 Task: Add Description DS0004 to Card Card0004 in Board Board0001 in Development in Trello
Action: Mouse moved to (534, 19)
Screenshot: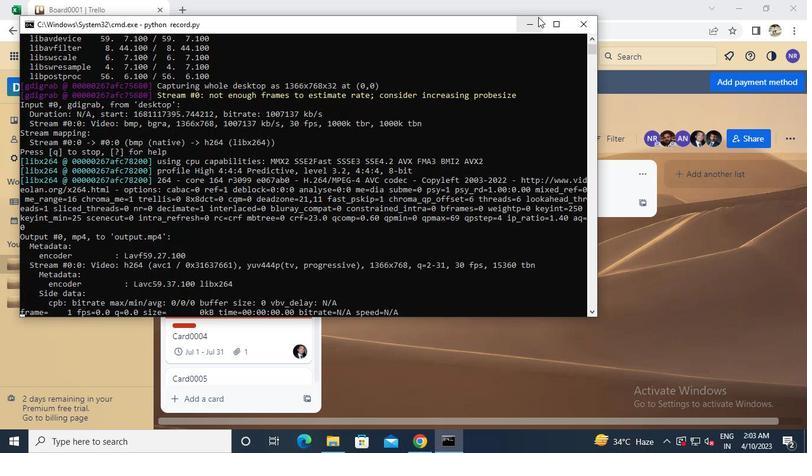 
Action: Mouse pressed left at (534, 19)
Screenshot: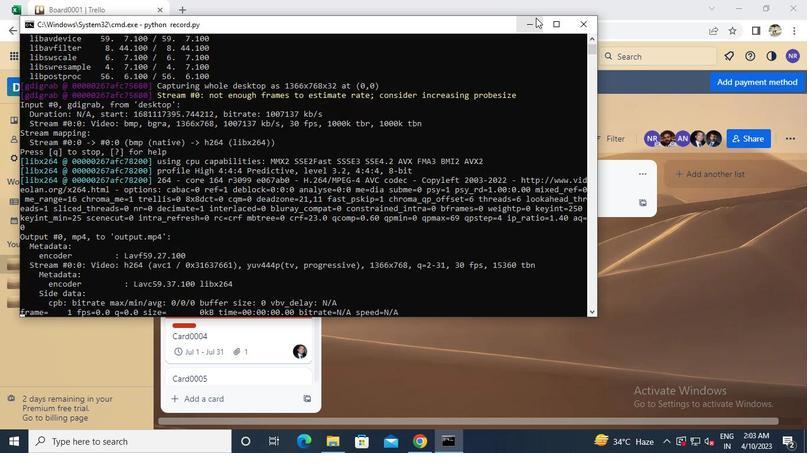 
Action: Mouse moved to (222, 333)
Screenshot: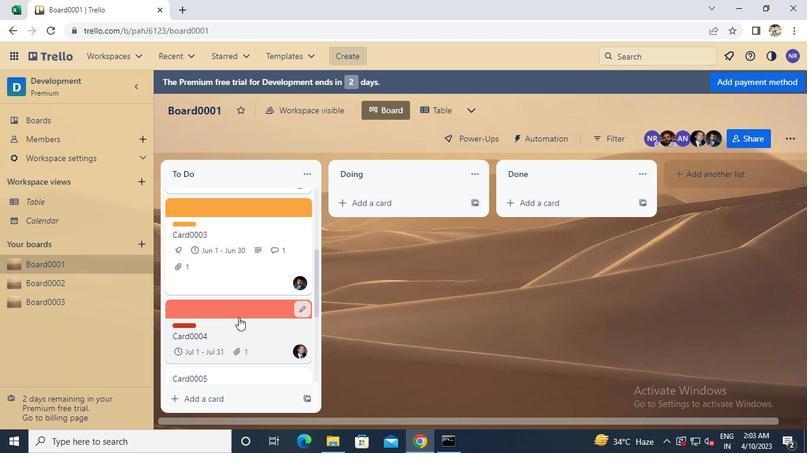
Action: Mouse pressed left at (222, 333)
Screenshot: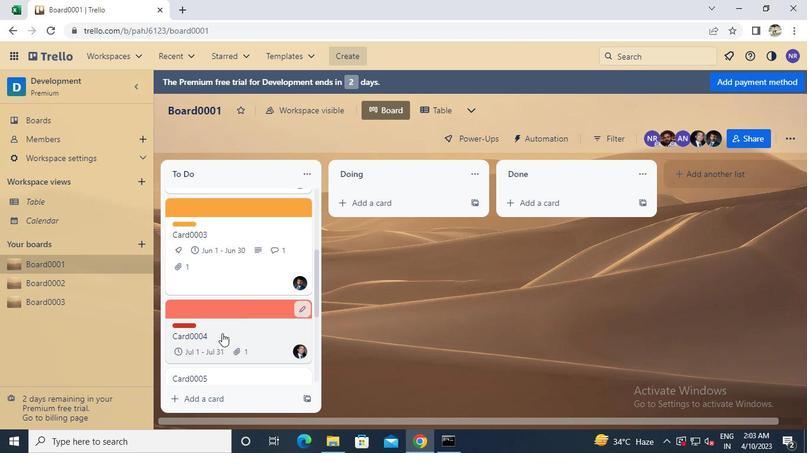 
Action: Mouse pressed left at (222, 333)
Screenshot: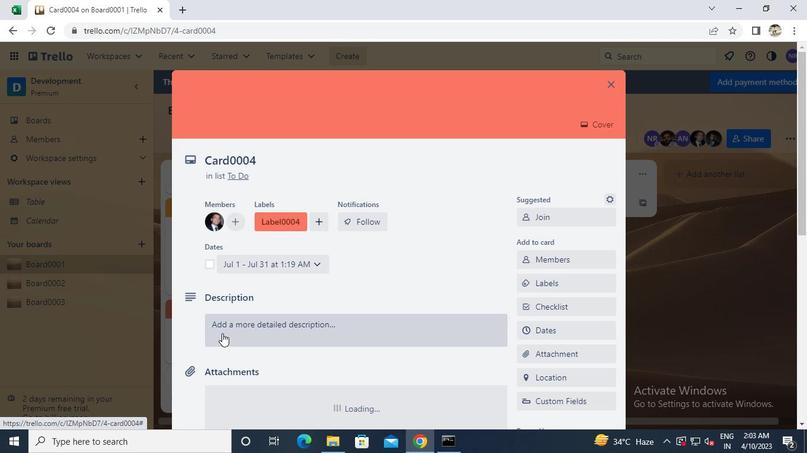 
Action: Keyboard Key.caps_lock
Screenshot: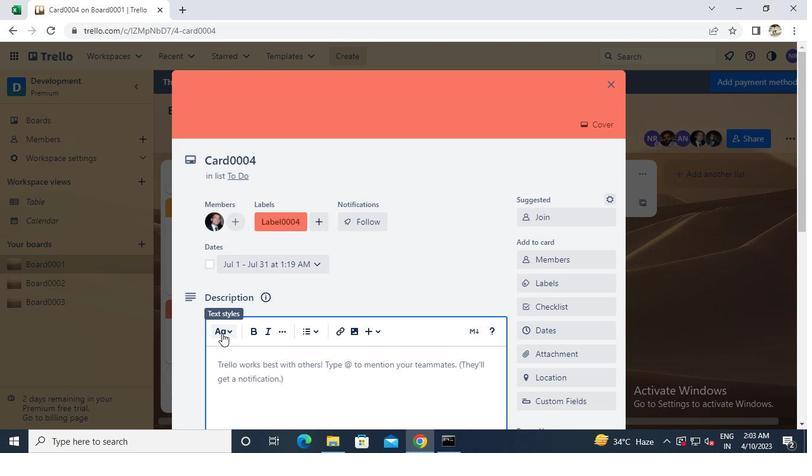 
Action: Keyboard d
Screenshot: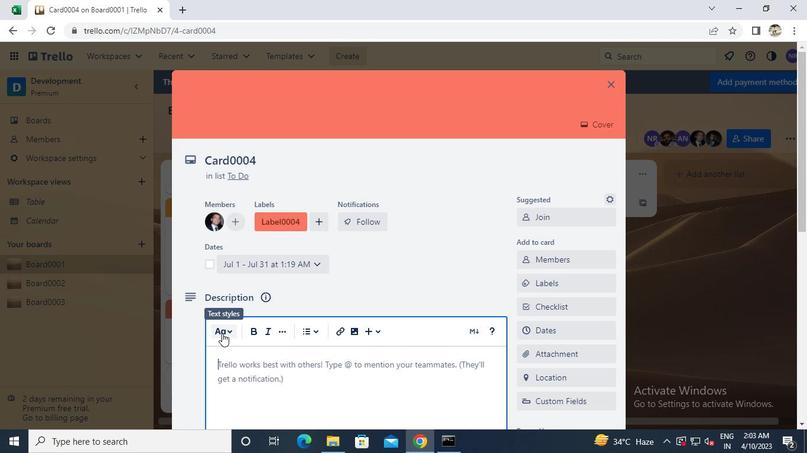 
Action: Keyboard s
Screenshot: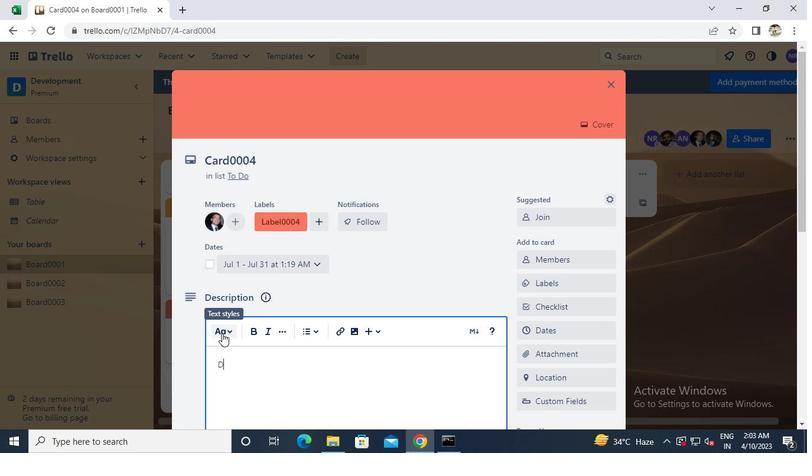 
Action: Keyboard 0
Screenshot: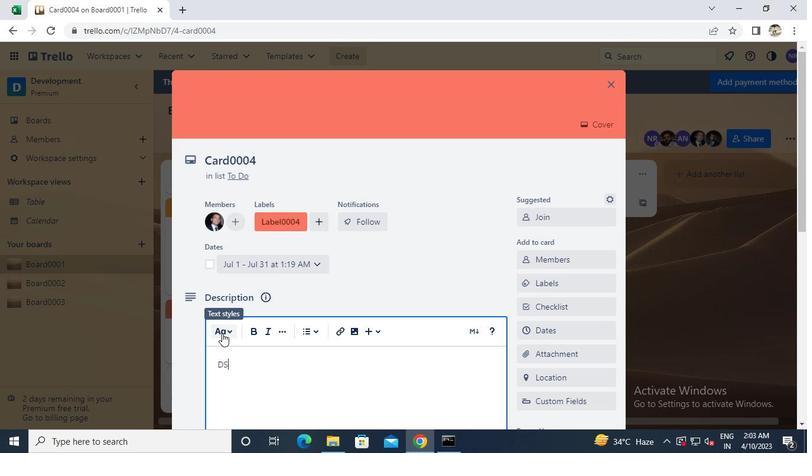 
Action: Keyboard 0
Screenshot: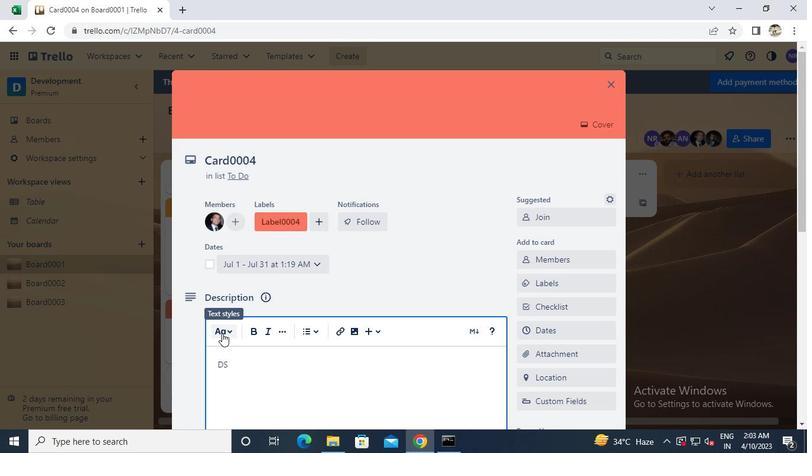 
Action: Keyboard 0
Screenshot: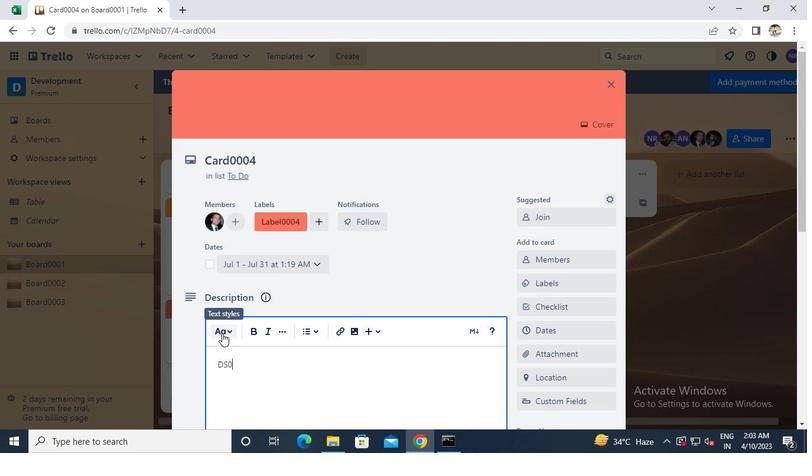
Action: Keyboard 4
Screenshot: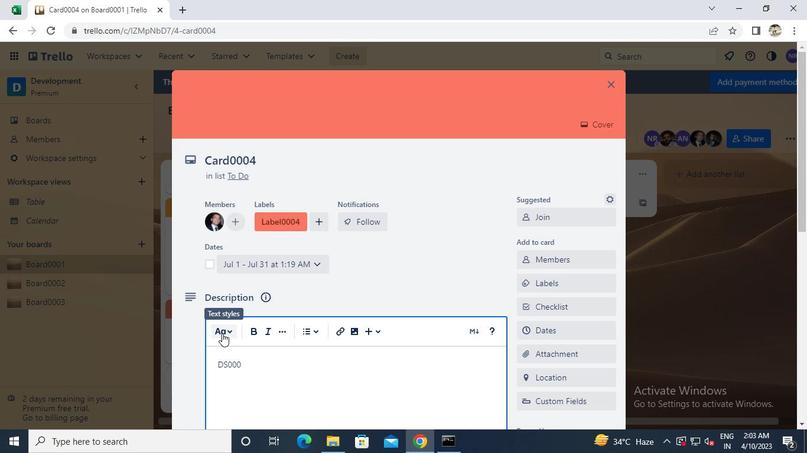 
Action: Mouse moved to (217, 368)
Screenshot: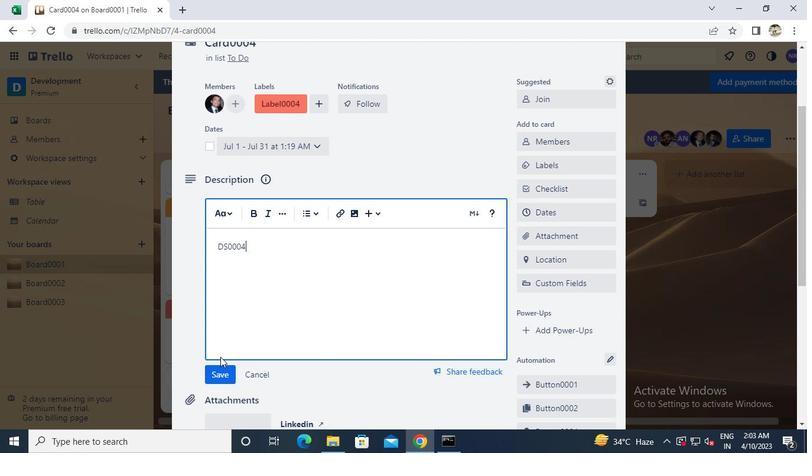 
Action: Mouse pressed left at (217, 368)
Screenshot: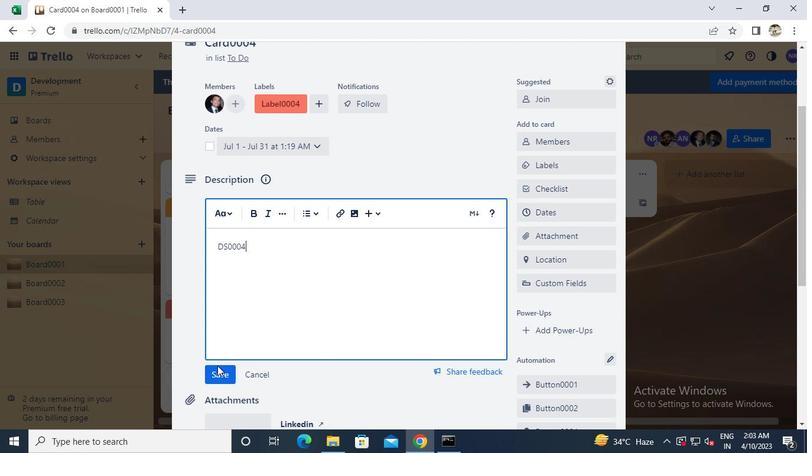 
Action: Mouse moved to (612, 83)
Screenshot: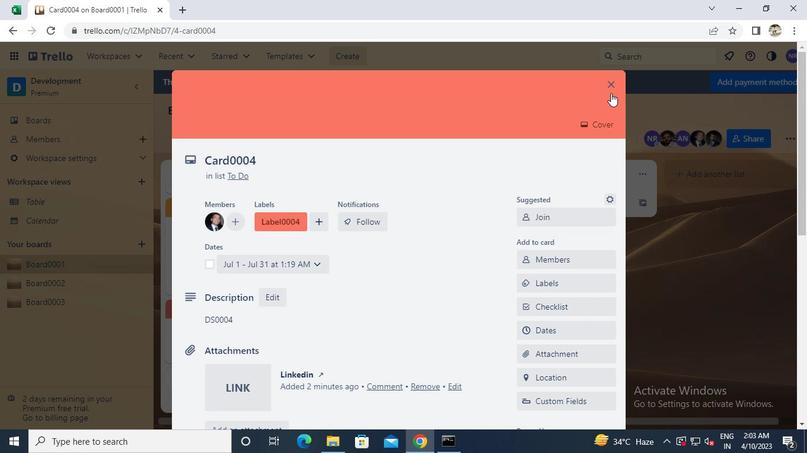 
Action: Mouse pressed left at (612, 83)
Screenshot: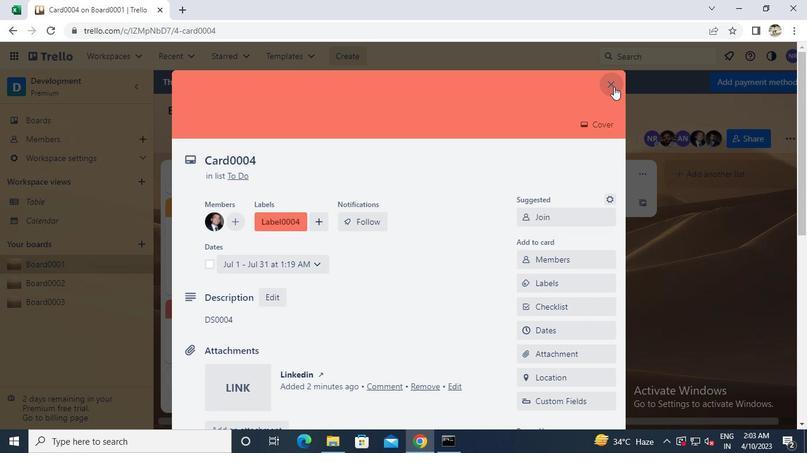
Action: Mouse moved to (443, 439)
Screenshot: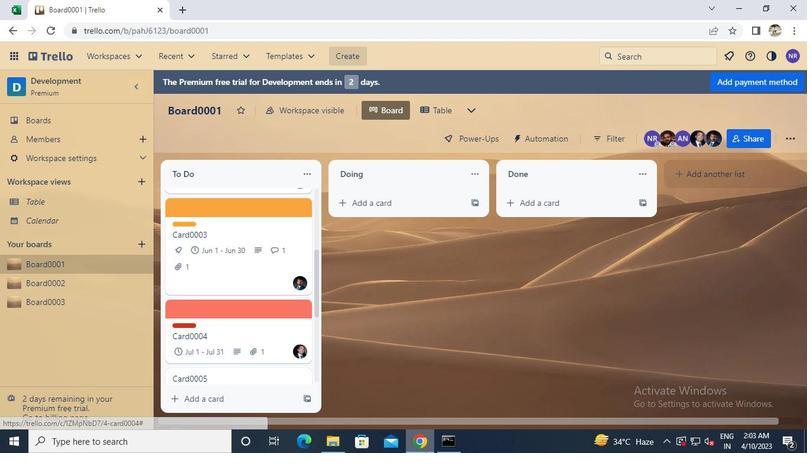 
Action: Mouse pressed left at (443, 439)
Screenshot: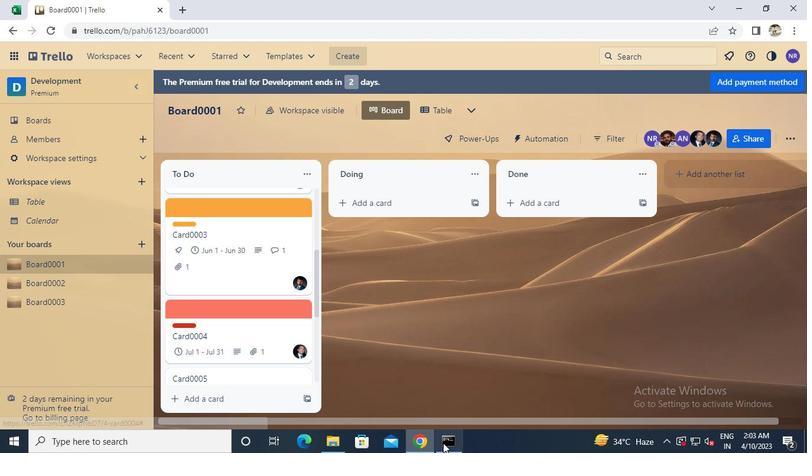 
Action: Mouse moved to (582, 27)
Screenshot: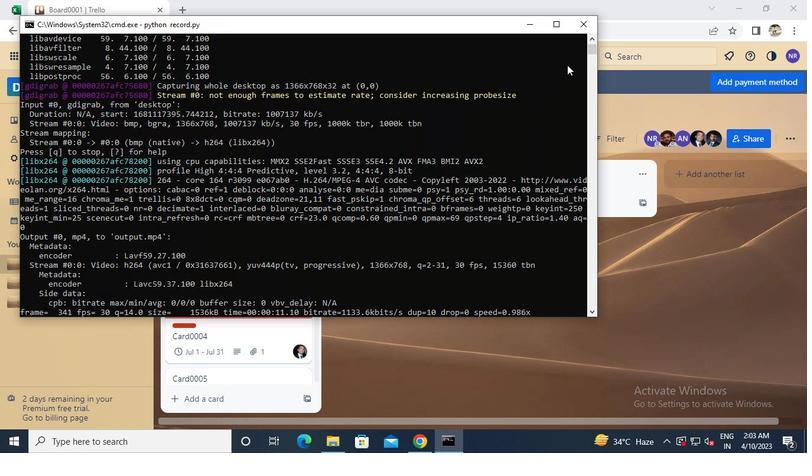 
Action: Mouse pressed left at (582, 27)
Screenshot: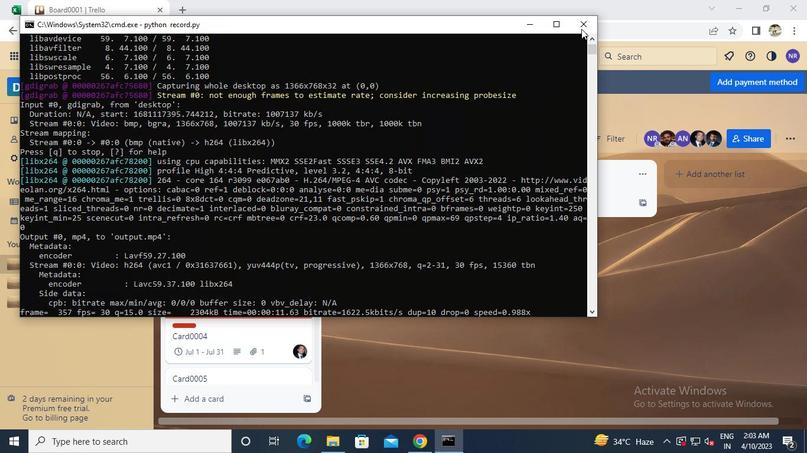 
